 Task: Create word clouds to explore text data.
Action: Mouse moved to (142, 68)
Screenshot: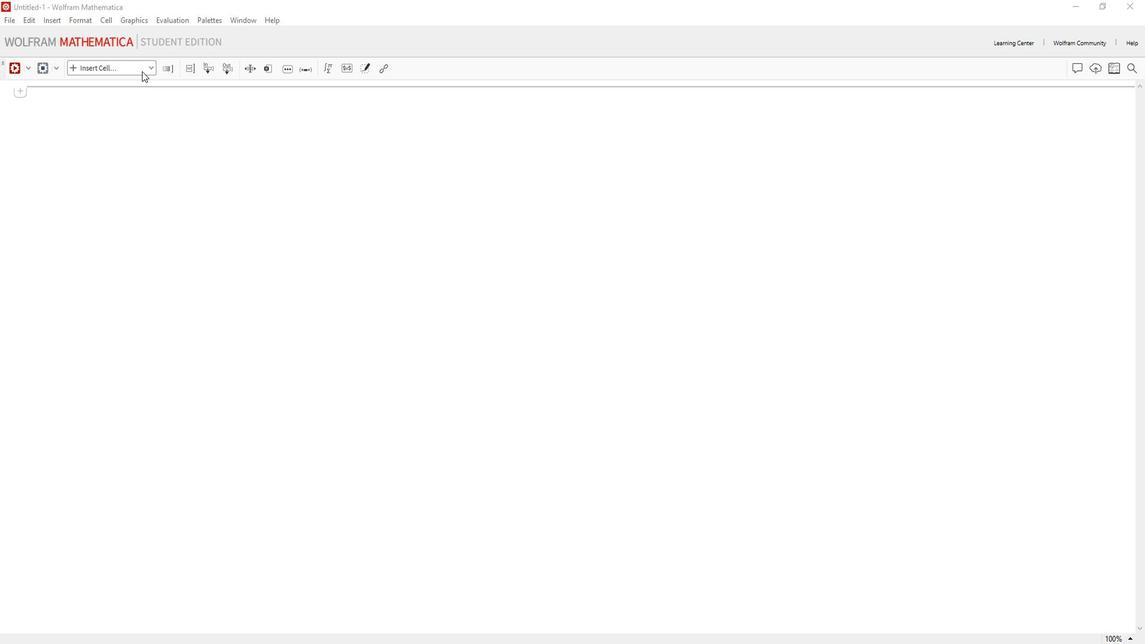 
Action: Mouse pressed left at (142, 68)
Screenshot: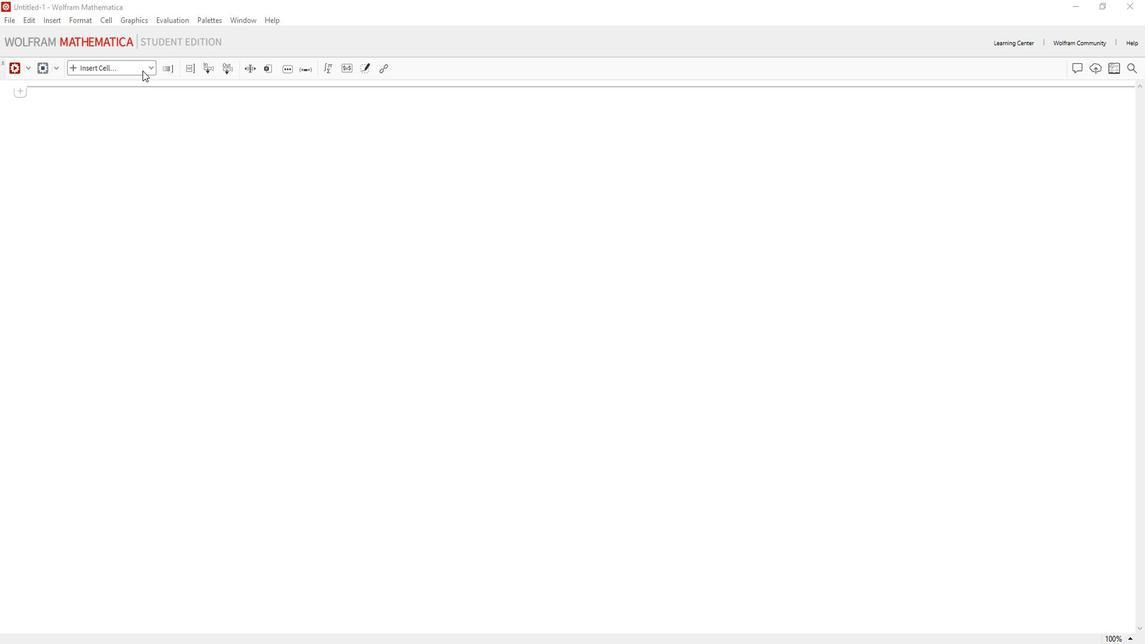 
Action: Mouse moved to (141, 89)
Screenshot: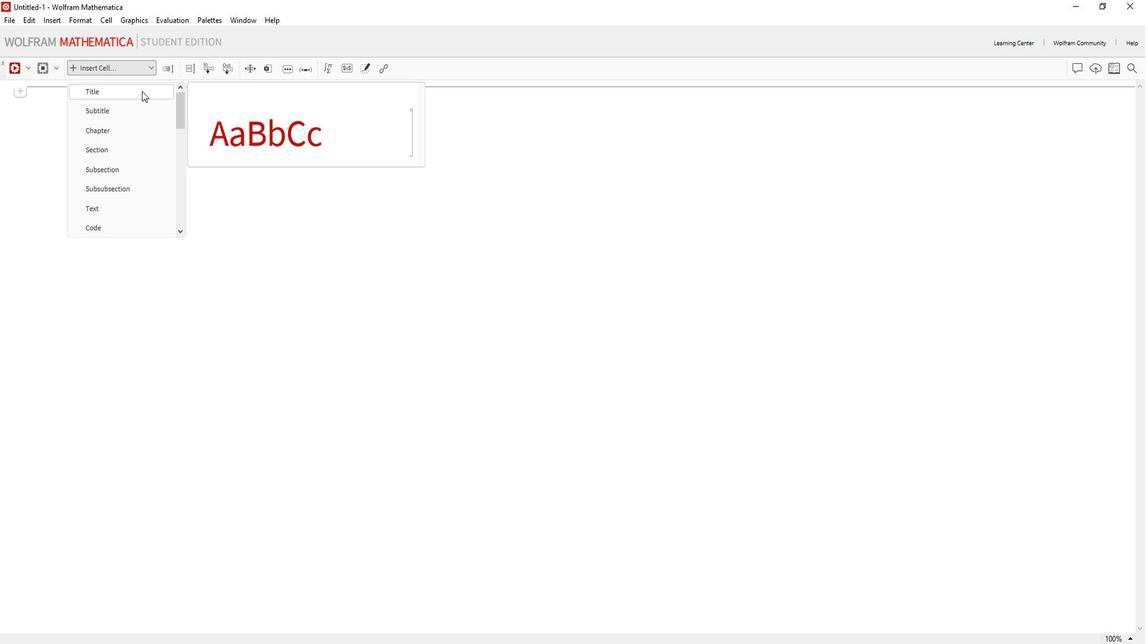 
Action: Mouse pressed left at (141, 89)
Screenshot: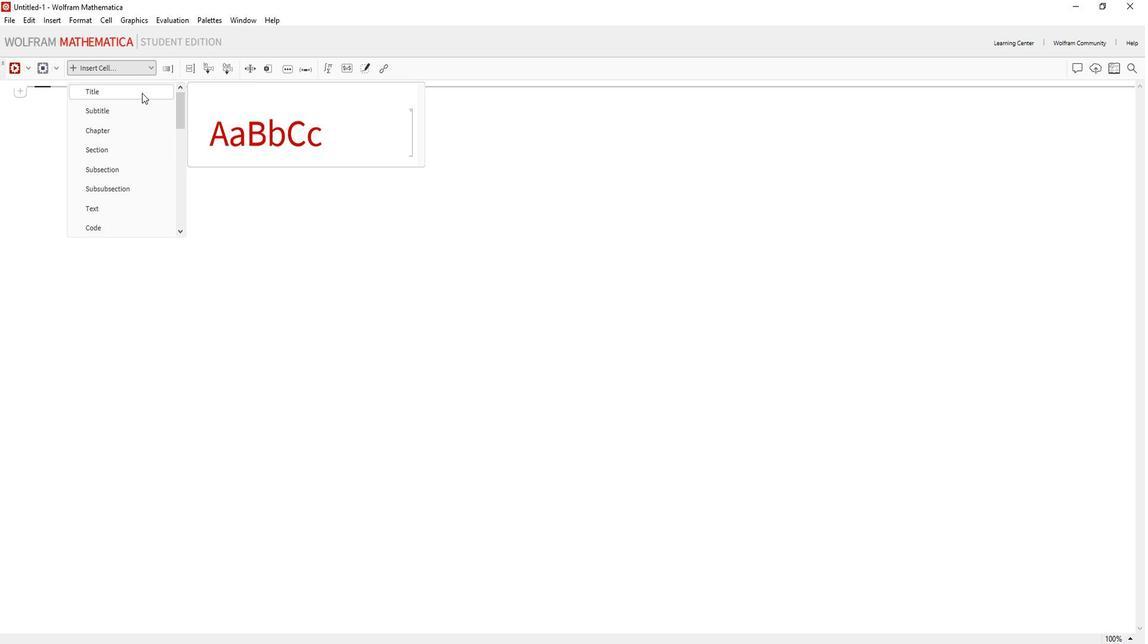 
Action: Key pressed c<Key.caps_lock>REATING<Key.space><Key.caps_lock>w<Key.caps_lock>ORD<Key.space><Key.caps_lock>c<Key.caps_lock>LOUDS<Key.space>TO<Key.space><Key.caps_lock>e<Key.caps_lock>XPLORE<Key.space><Key.caps_lock>t<Key.caps_lock>EXT<Key.space><Key.caps_lock>d<Key.caps_lock>ATA<Key.space>
Screenshot: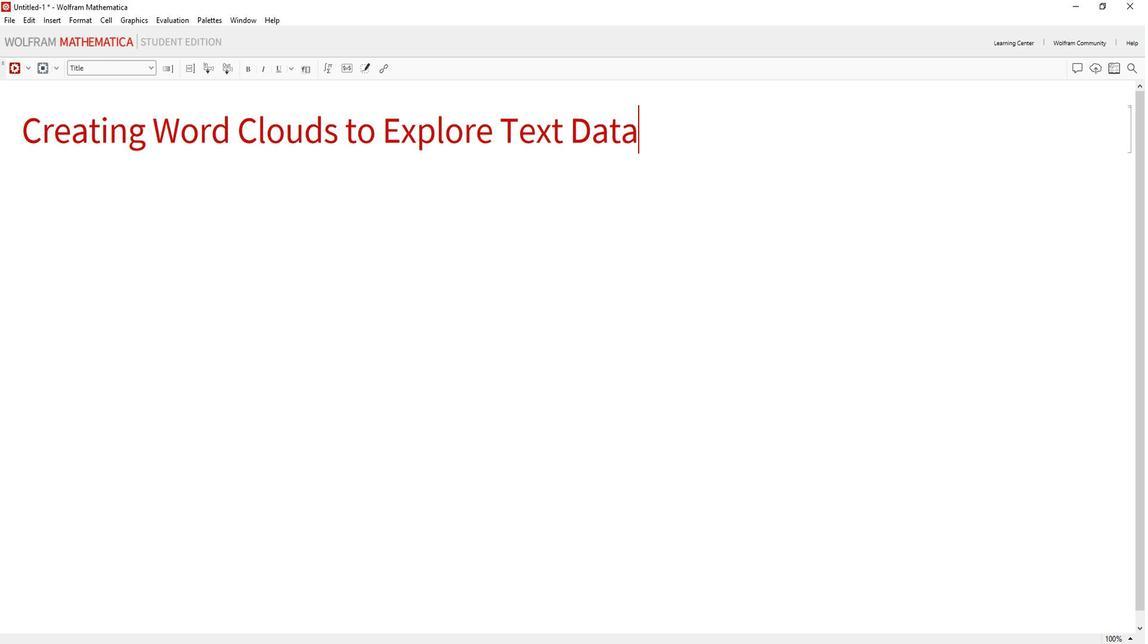 
Action: Mouse moved to (149, 205)
Screenshot: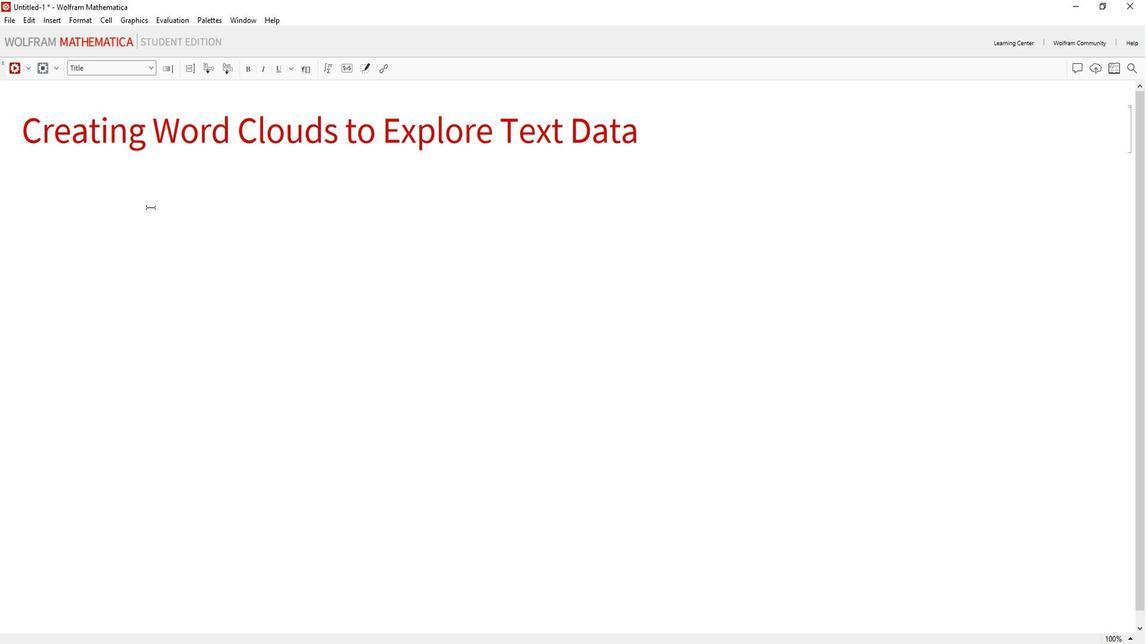 
Action: Mouse pressed left at (149, 205)
Screenshot: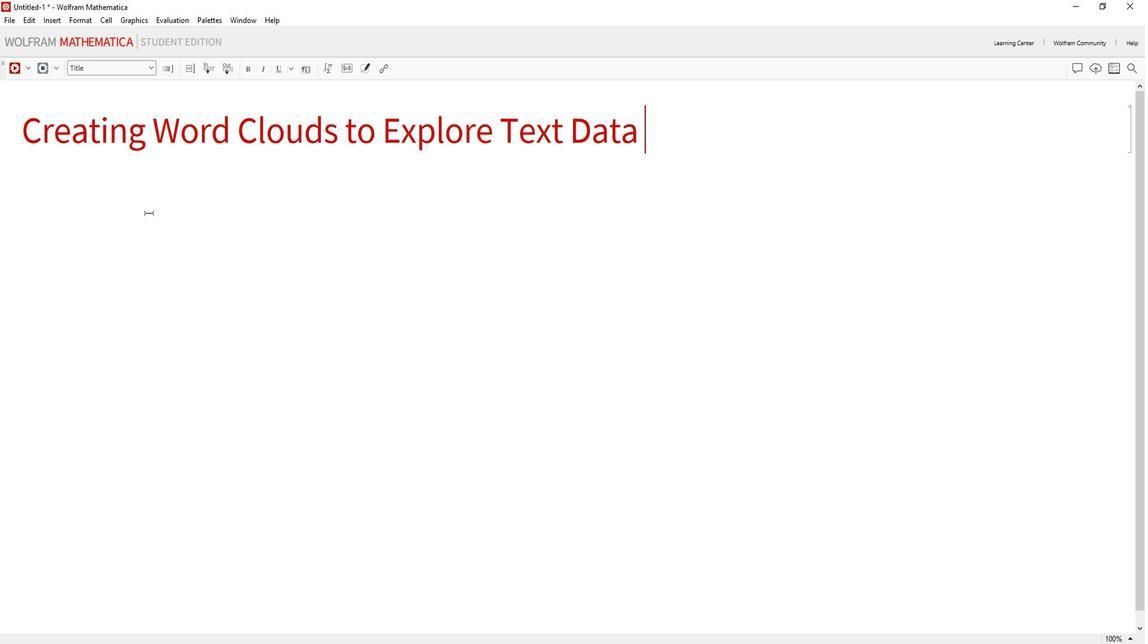 
Action: Mouse moved to (133, 70)
Screenshot: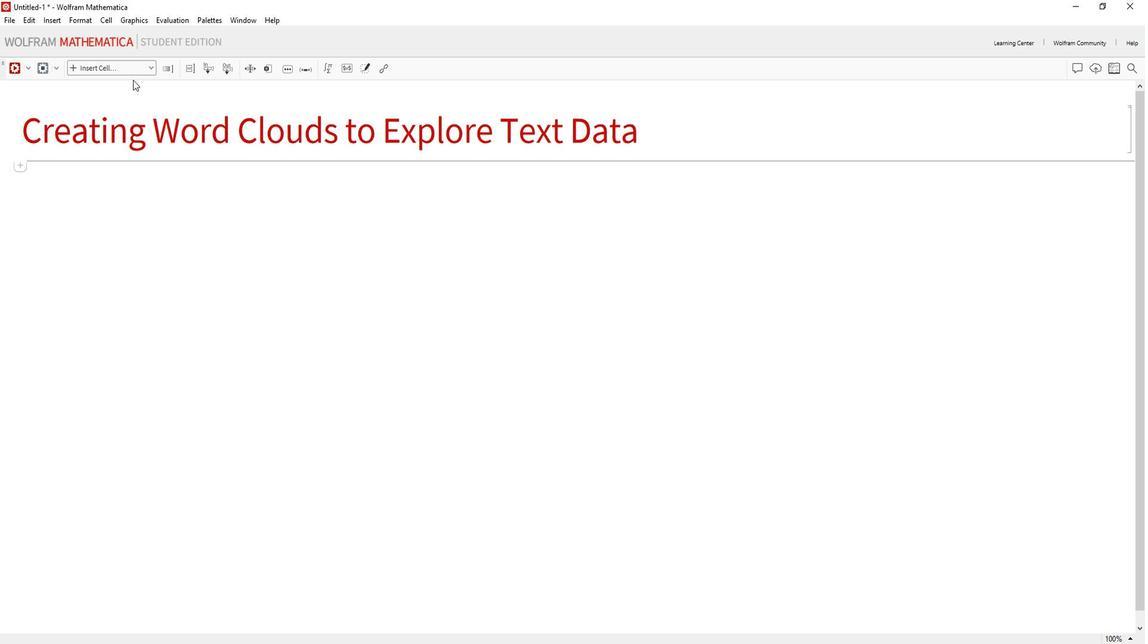 
Action: Mouse pressed left at (133, 70)
Screenshot: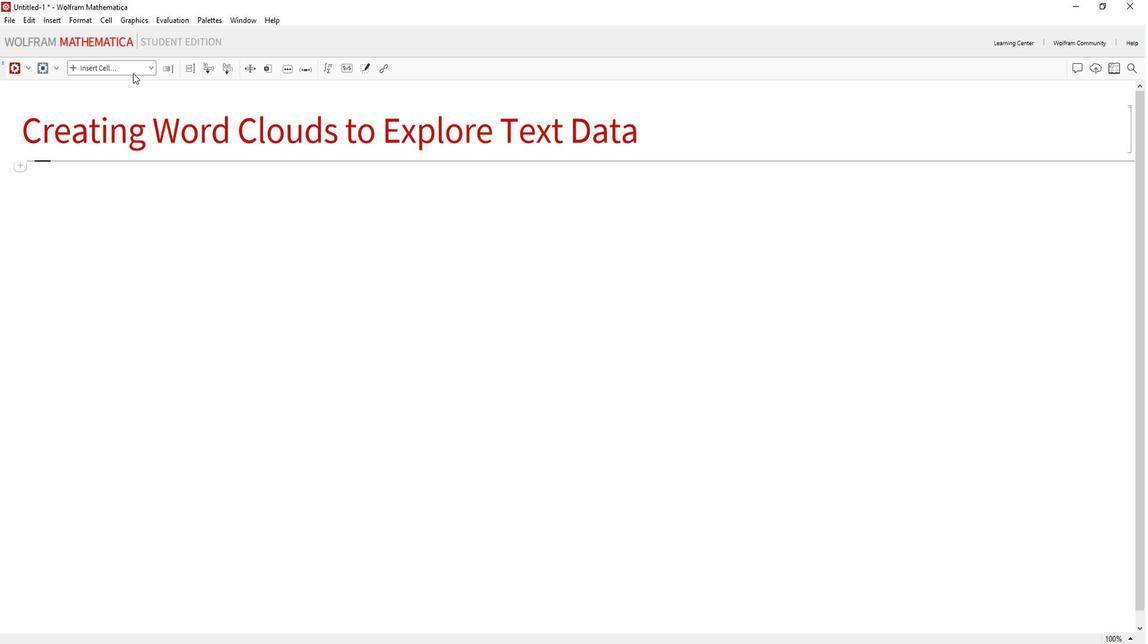 
Action: Mouse moved to (113, 218)
Screenshot: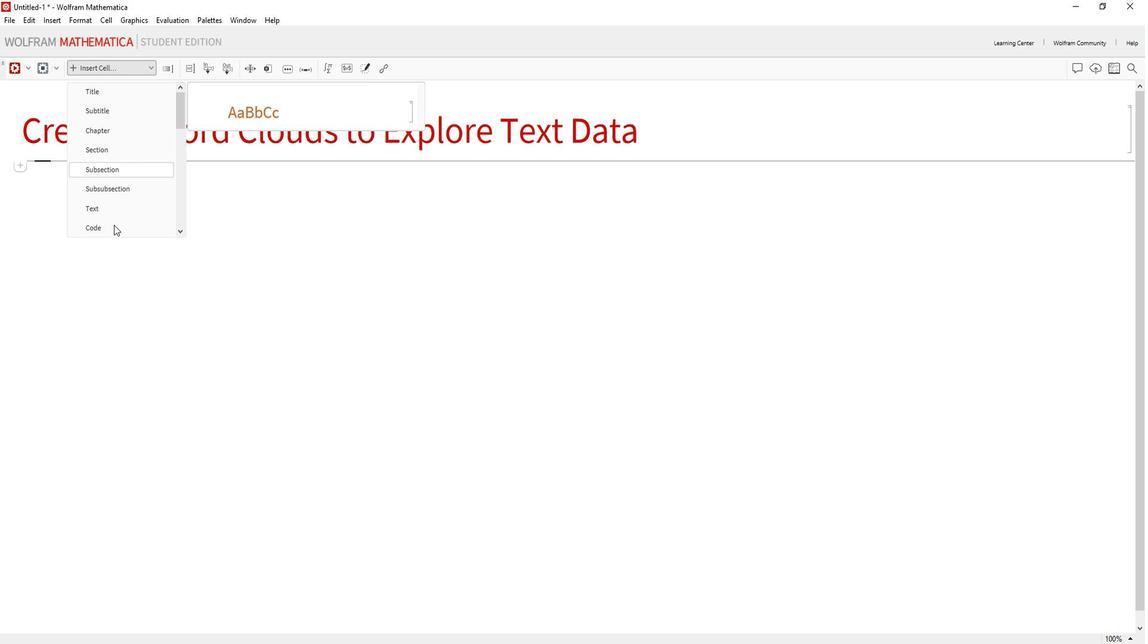 
Action: Mouse pressed left at (113, 218)
Screenshot: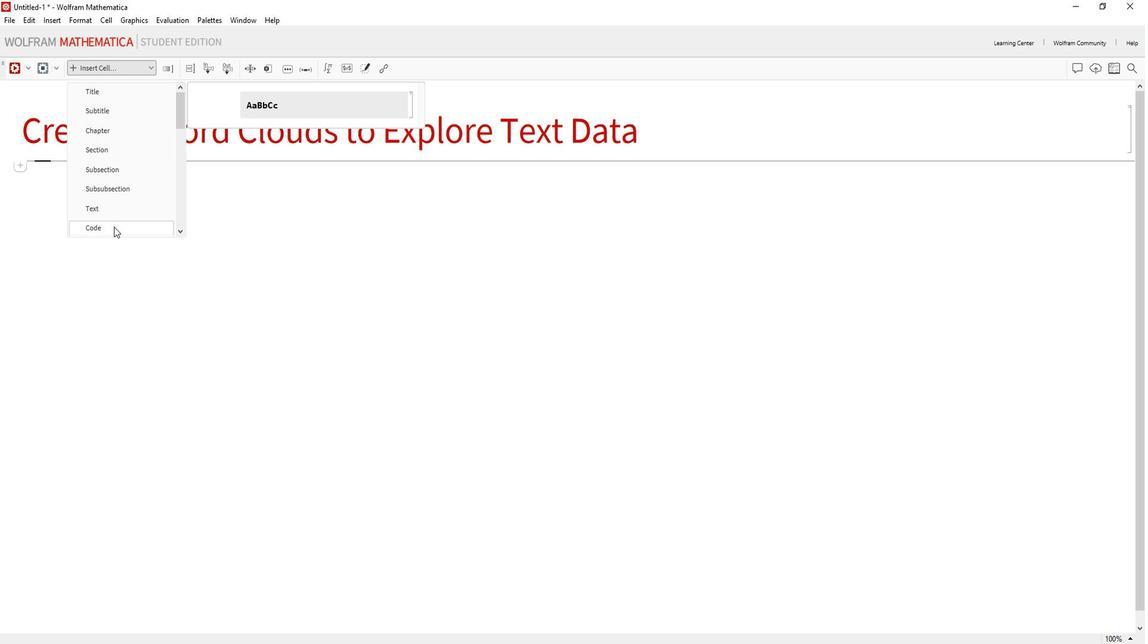 
Action: Mouse moved to (93, 173)
Screenshot: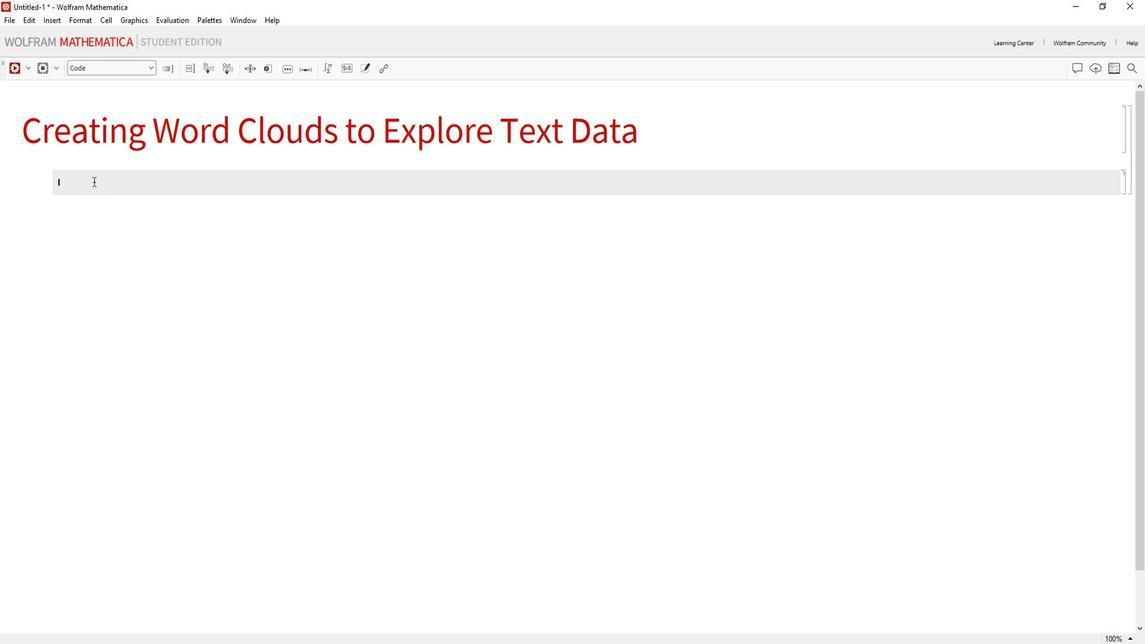 
Action: Mouse pressed left at (93, 173)
Screenshot: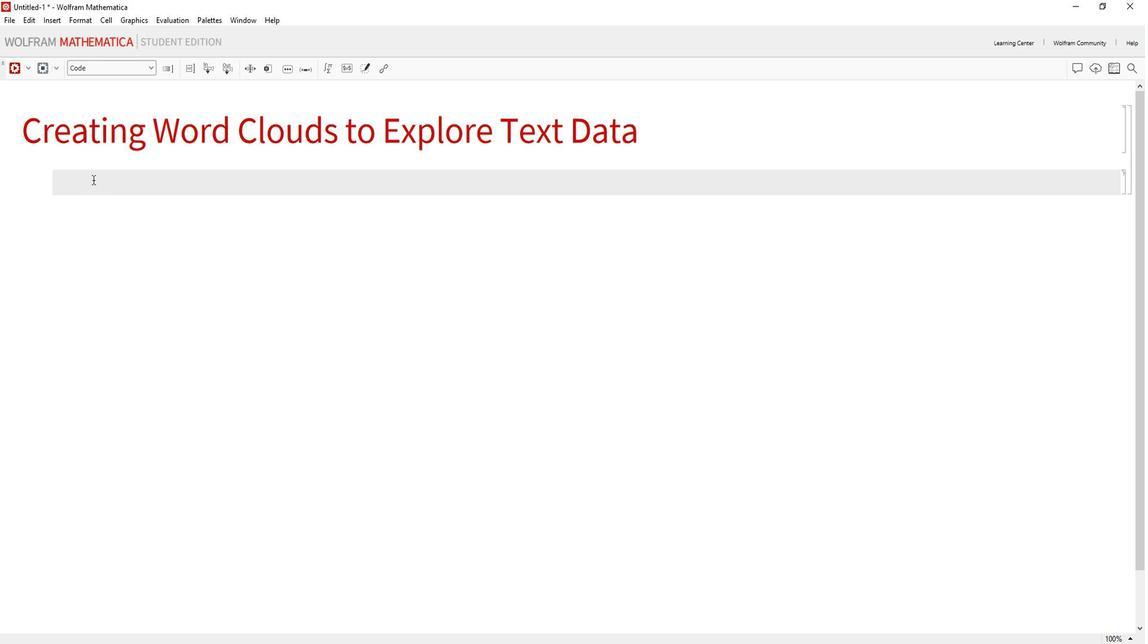 
Action: Key pressed T<Key.caps_lock><Key.caps_lock>EXT<Key.caps_lock>d<Key.caps_lock>ATA=<Key.shift_r>"
Screenshot: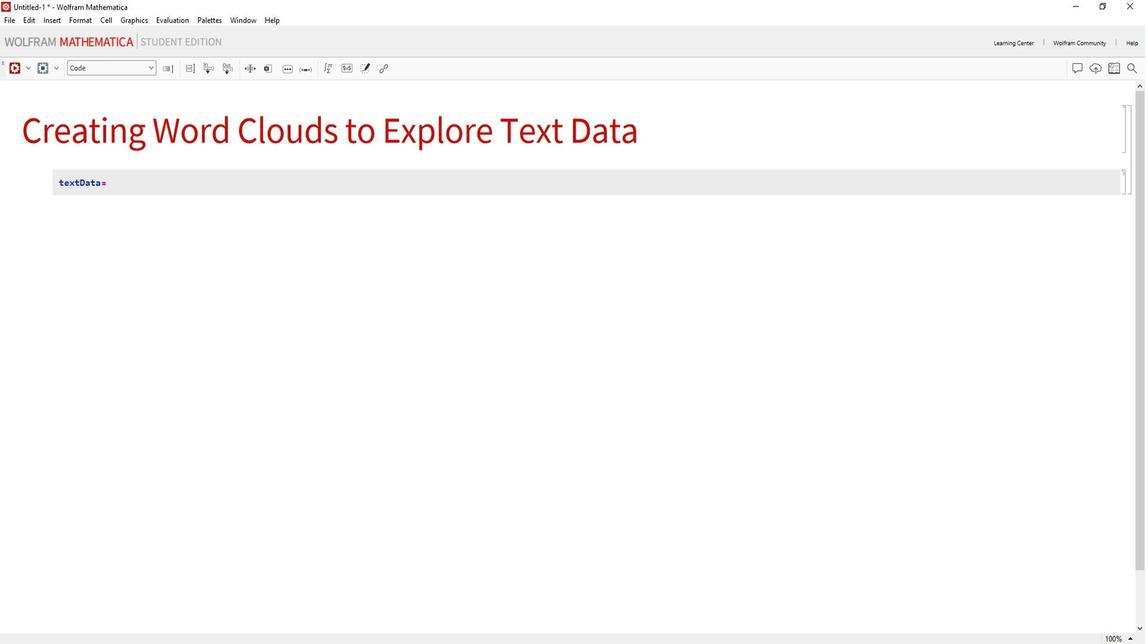 
Action: Mouse moved to (398, 232)
Screenshot: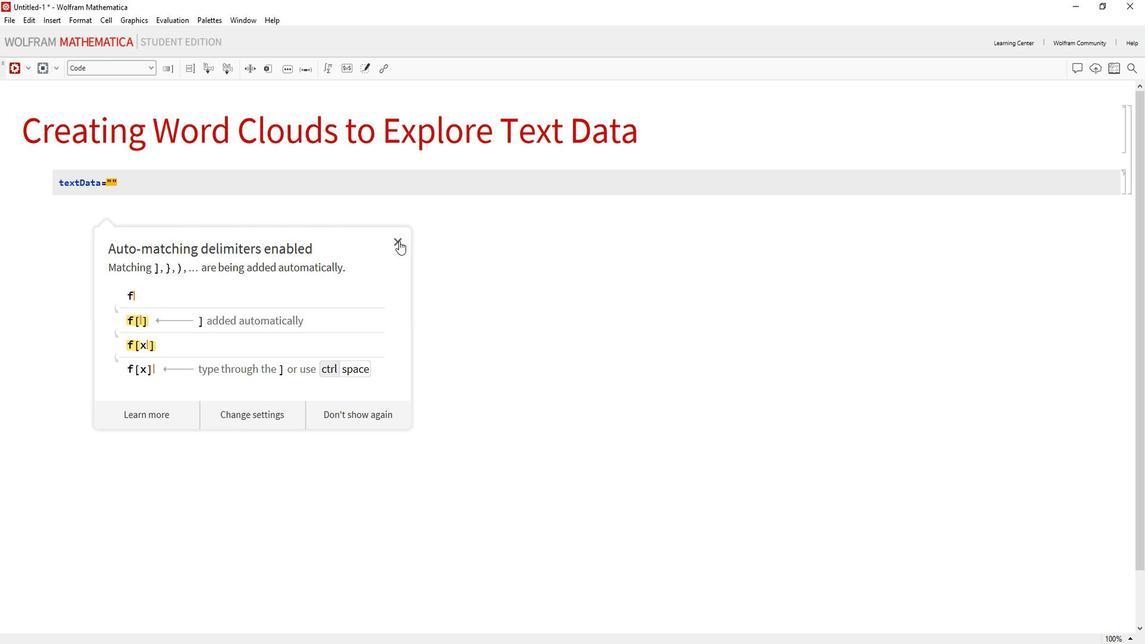 
Action: Mouse pressed left at (398, 232)
Screenshot: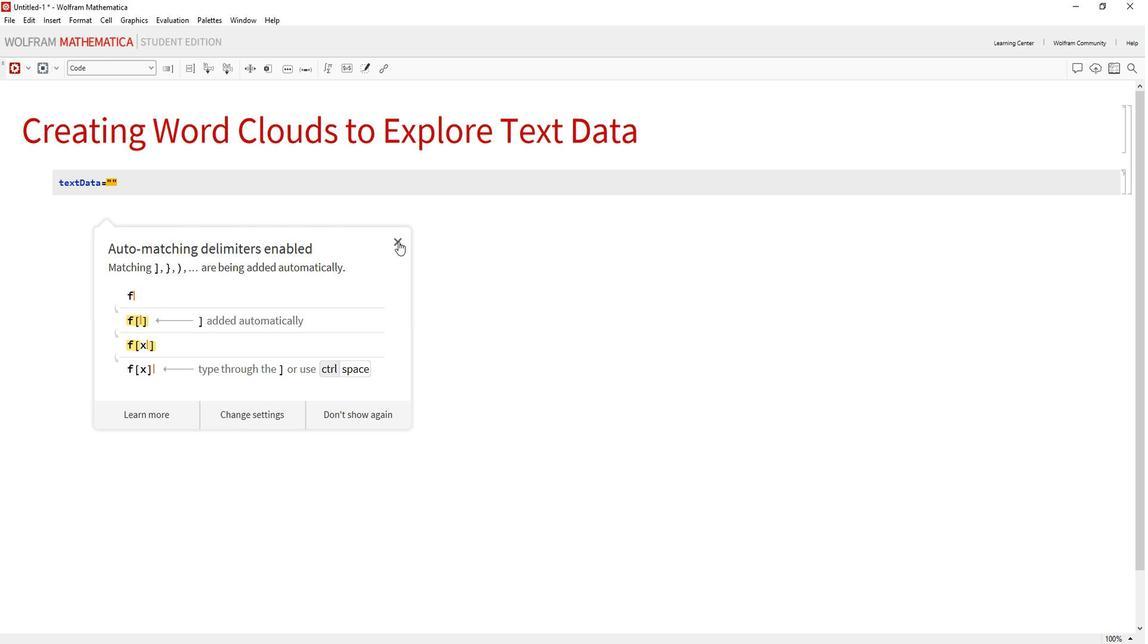 
Action: Mouse moved to (176, 189)
Screenshot: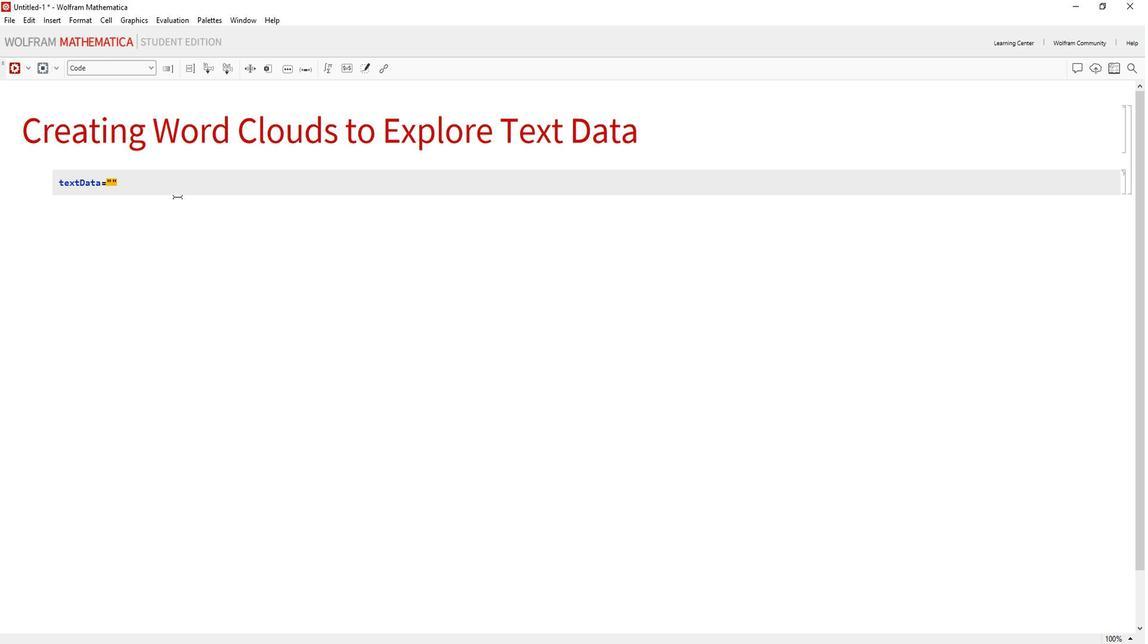 
Action: Key pressed <Key.caps_lock>t<Key.caps_lock>HIS<Key.space>IS<Key.space>A<Key.space>SAMPLE<Key.space>TEXT.<Key.space><Key.caps_lock>t<Key.caps_lock>HE<Key.space>PURPOSE<Key.space>IS<Key.space>TO<Key.space>CREATE<Key.space>A<Key.space>WORD<Key.space>USING<Key.space><Key.caps_lock>m<Key.caps_lock>ATHEMATICA.<Key.right>;<Key.enter><Key.caps_lock>w<Key.caps_lock>ORD<Key.caps_lock>c<Key.caps_lock>LOUD[TEXT<Key.caps_lock>d<Key.caps_lock>TA<Key.backspace><Key.backspace>ATA,<Key.caps_lock><Key.backspace><Key.space>,<Key.space><Key.backspace><Key.backspace><Key.backspace>,<Key.space><Key.backspace><Key.caps_lock>E<Key.backspace><Key.caps_lock>w<Key.caps_lock>ORD<Key.caps_lock>o<Key.caps_lock>RIENTATION-<Key.shift>><Key.shift_r>"<Key.caps_lock>r<Key.caps_lock>ANDOM<Key.shift_r>",<Key.caps_lock>i<Key.caps_lock>MAGE<Key.caps_lock>s<Key.caps_lock>IZE-<Key.shift>>400,<Key.caps_lock>c<Key.caps_lock>OLOR<Key.caps_lock>f<Key.caps_lock>UNCTION-<Key.backspace>-<Key.shift><Key.shift><Key.shift><Key.shift><Key.shift><Key.shift><Key.shift><Key.shift><Key.shift><Key.shift><Key.shift><Key.shift><Key.shift><Key.shift><Key.shift><Key.shift><Key.shift><Key.shift><Key.shift><Key.shift><Key.shift><Key.shift><Key.shift><Key.shift><Key.shift><Key.shift><Key.shift><Key.shift><Key.shift><Key.shift><Key.shift><Key.shift>><Key.caps_lock>b<Key.caps_lock>LACK<Key.backspace><Key.backspace><Key.backspace><Key.backspace><Key.backspace><Key.backspace><Key.shift>><Key.shift_r><Key.shift_r><Key.shift_r><Key.shift_r><Key.shift_r><Key.shift_r><Key.shift_r><Key.shift_r><Key.shift_r><Key.shift_r><Key.shift_r><Key.shift_r><Key.shift_r><Key.shift_r><Key.shift_r>"<Key.caps_lock>d<Key.caps_lock>ARK<Key.caps_lock>r<Key.caps_lock>AINBOW<Key.right>,<Key.space><Key.backspace><Key.backspace>,<Key.caps_lock>b<Key.caps_lock>ACKGROUND-<Key.shift><Key.shift><Key.shift><Key.shift><Key.shift><Key.shift><Key.shift><Key.shift><Key.shift><Key.shift><Key.shift><Key.shift><Key.shift><Key.shift><Key.shift><Key.shift><Key.shift><Key.shift>><Key.caps_lock>b<Key.caps_lock>LACK,<Key.caps_lock>m<Key.caps_lock>AX<Key.caps_lock>i<Key.caps_lock>TEMS-<Key.shift>>30]
Screenshot: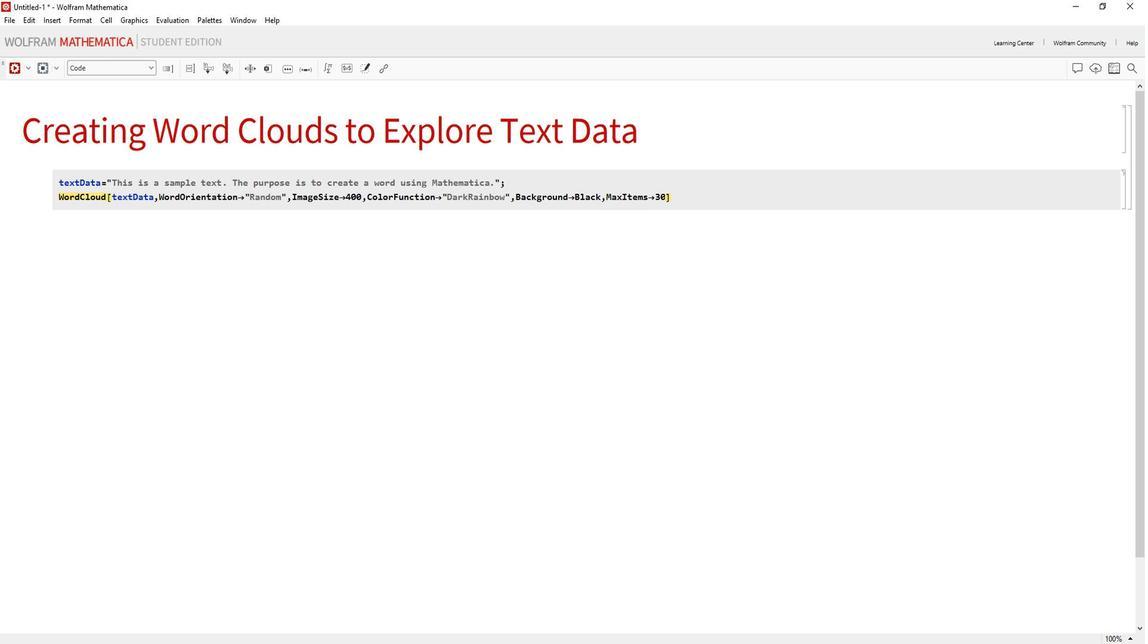 
Action: Mouse moved to (11, 66)
Screenshot: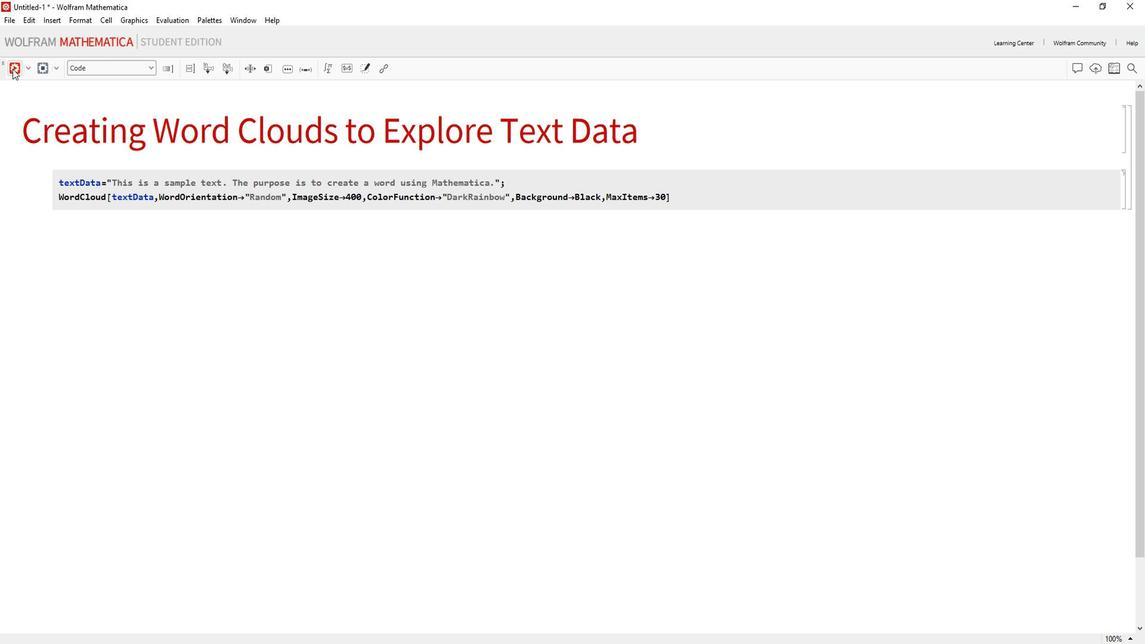 
Action: Mouse pressed left at (11, 66)
Screenshot: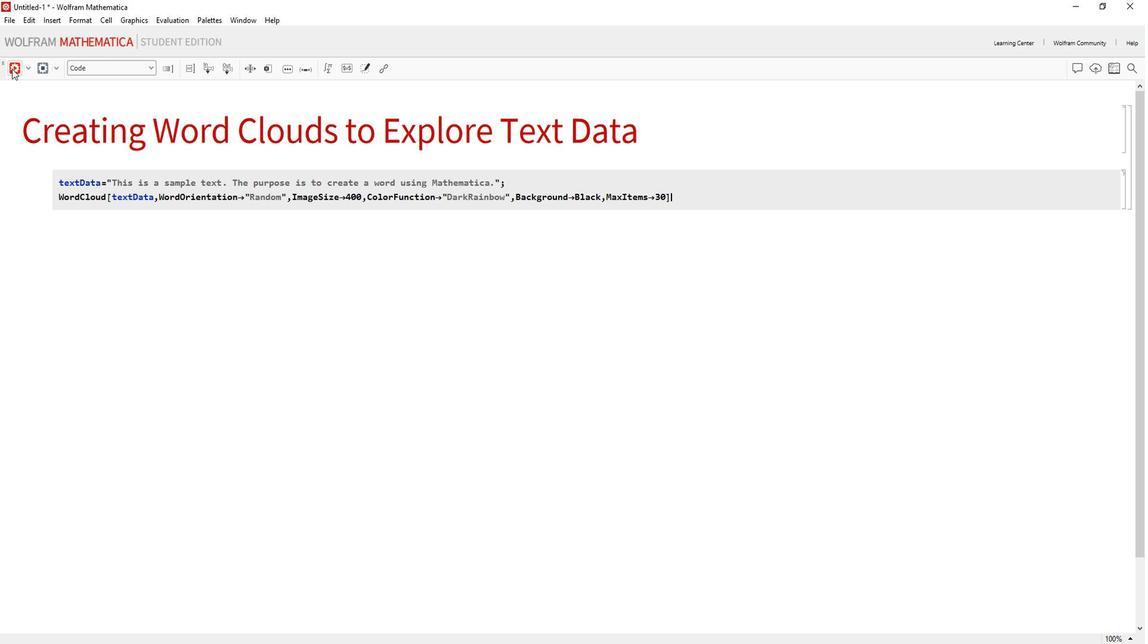 
Action: Mouse moved to (541, 326)
Screenshot: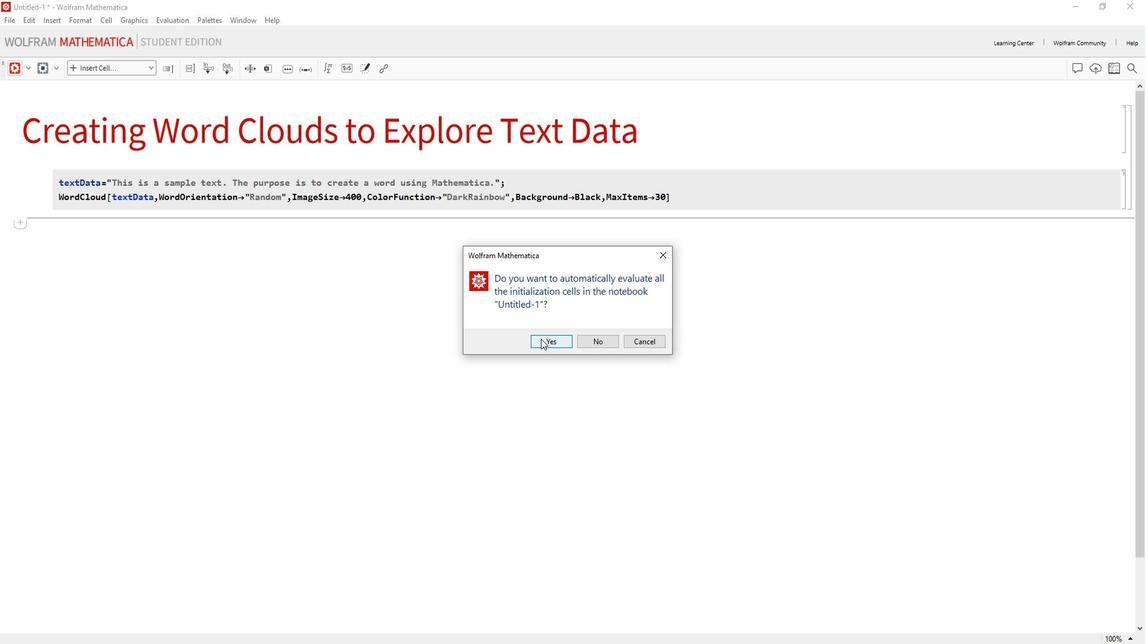 
Action: Mouse pressed left at (541, 326)
Screenshot: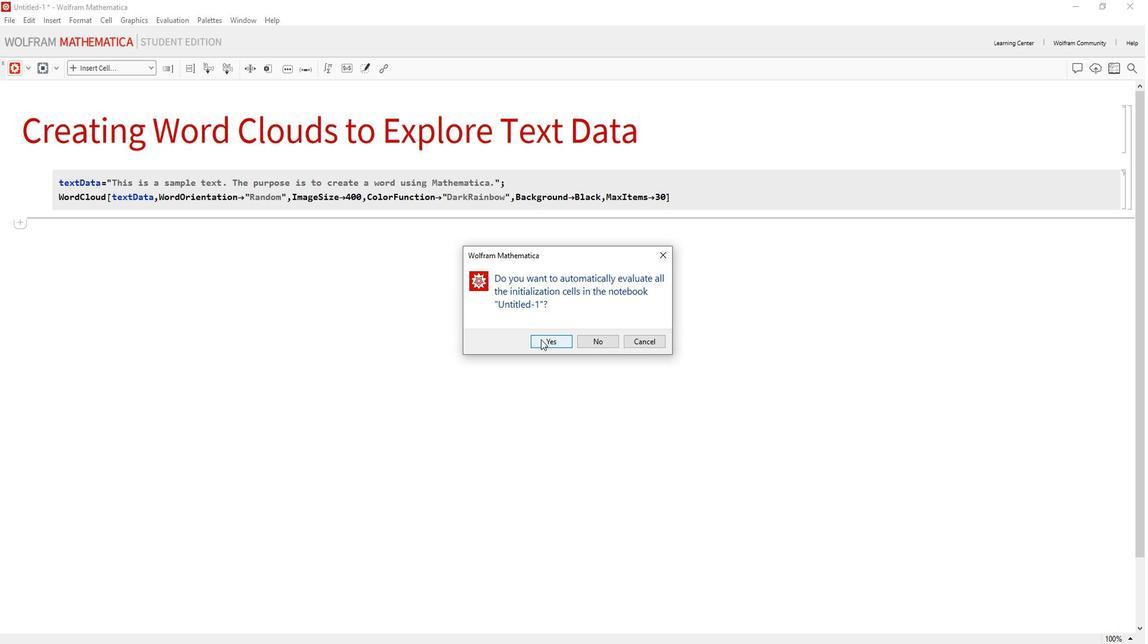 
Action: Mouse moved to (546, 360)
Screenshot: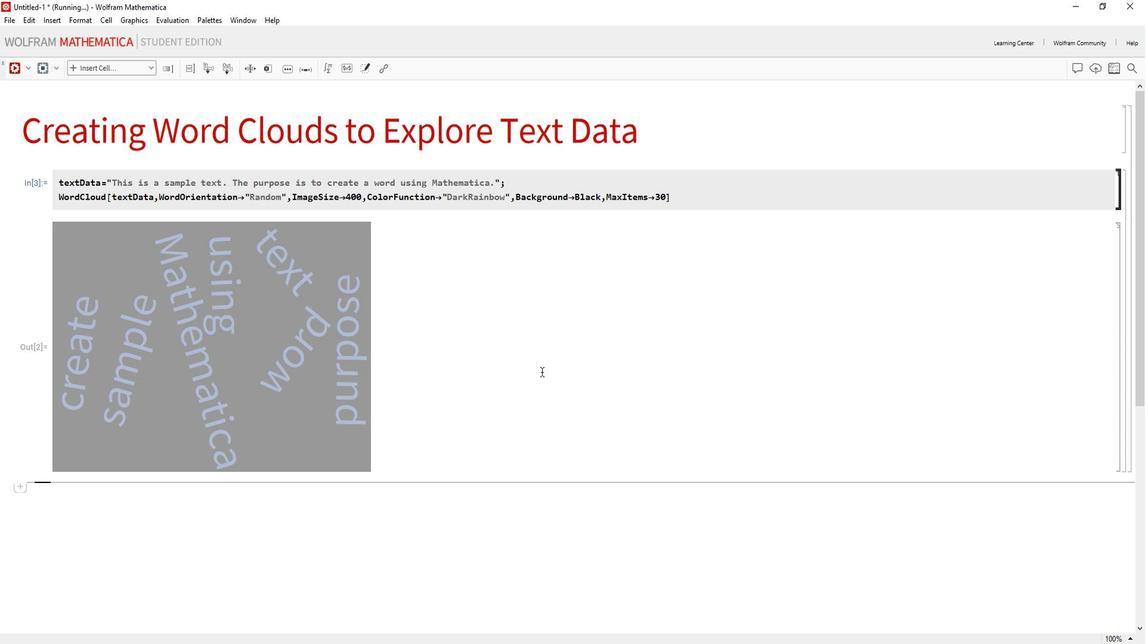 
